 Task: Search for the email with the subject Request for a blog post logged in from softage.1@softage.net with the filter, email from softage.4@softage.net and a new filter,  Skip the Inbox
Action: Mouse moved to (678, 68)
Screenshot: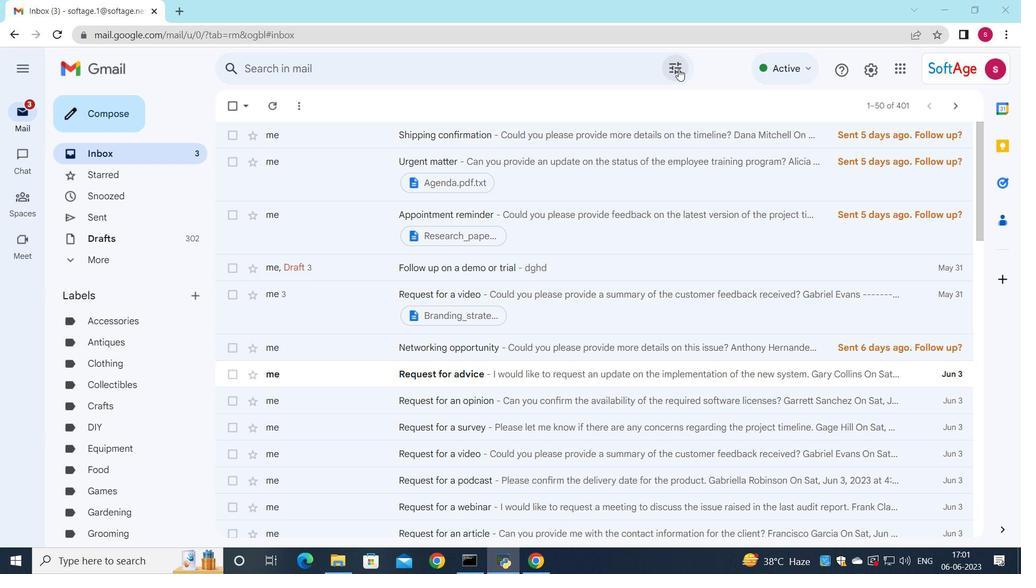 
Action: Mouse pressed left at (678, 68)
Screenshot: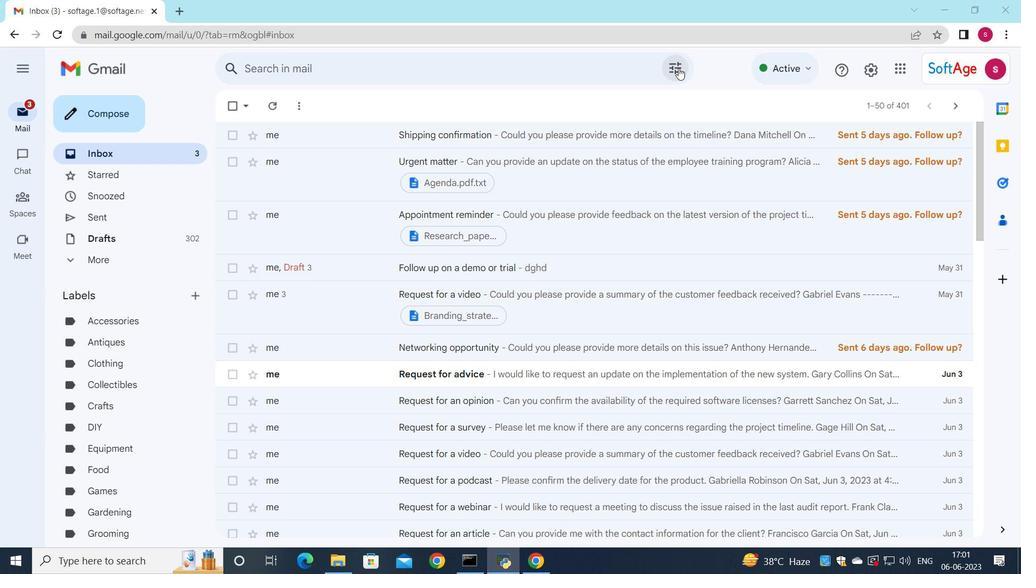
Action: Mouse moved to (326, 97)
Screenshot: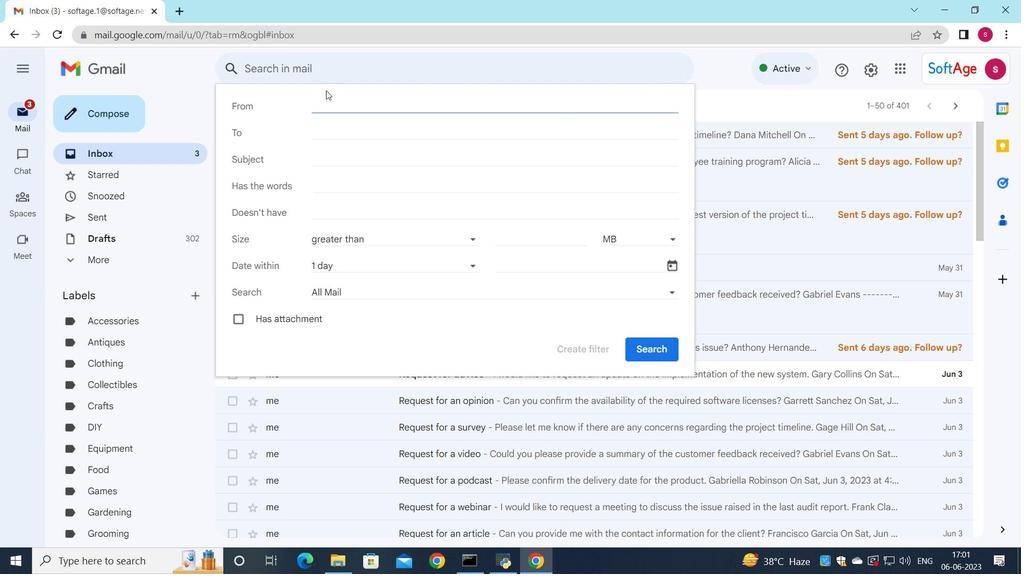 
Action: Mouse pressed left at (326, 97)
Screenshot: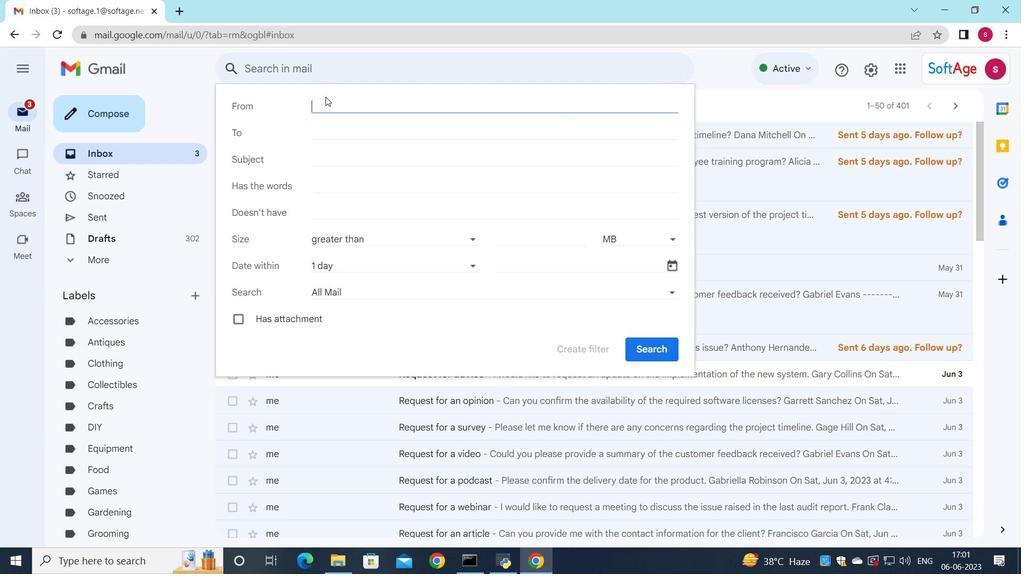 
Action: Mouse moved to (318, 99)
Screenshot: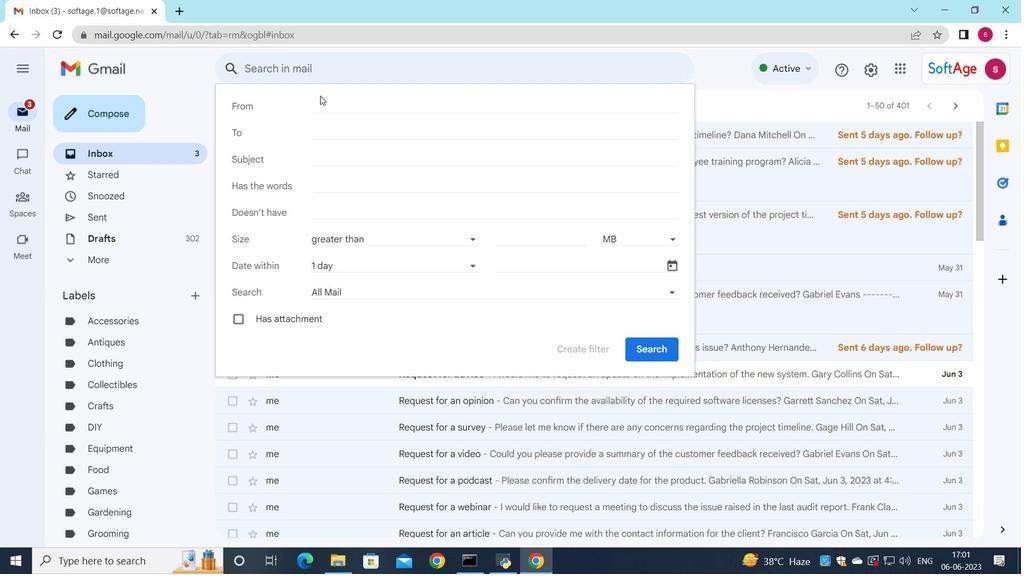 
Action: Mouse pressed left at (318, 99)
Screenshot: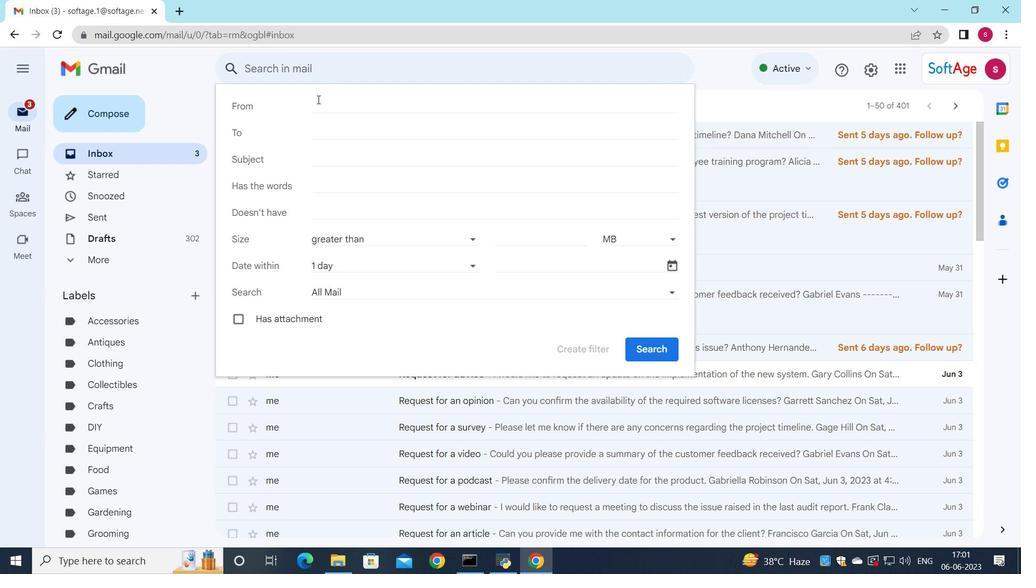 
Action: Mouse moved to (557, 165)
Screenshot: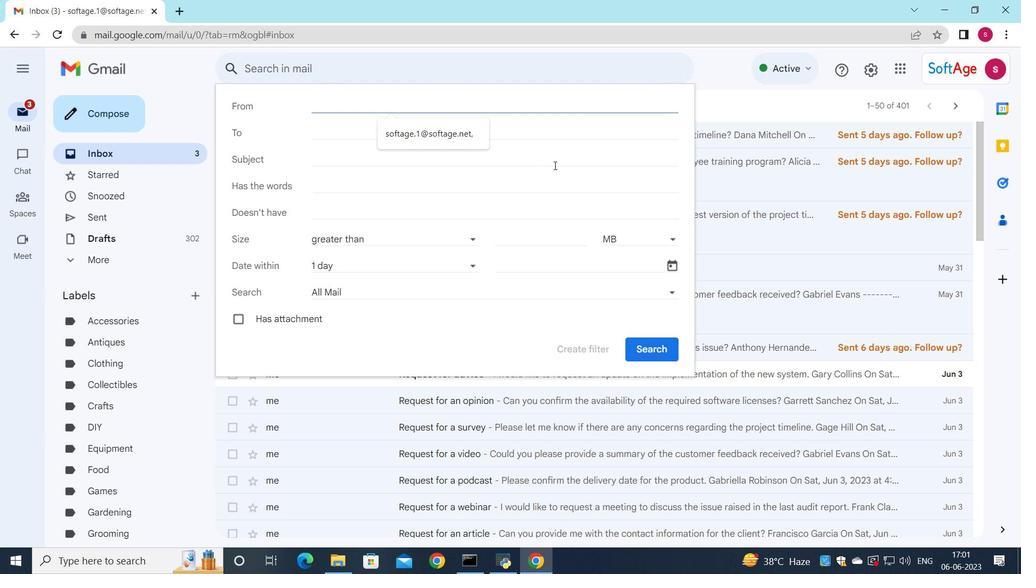 
Action: Key pressed <Key.shift>S
Screenshot: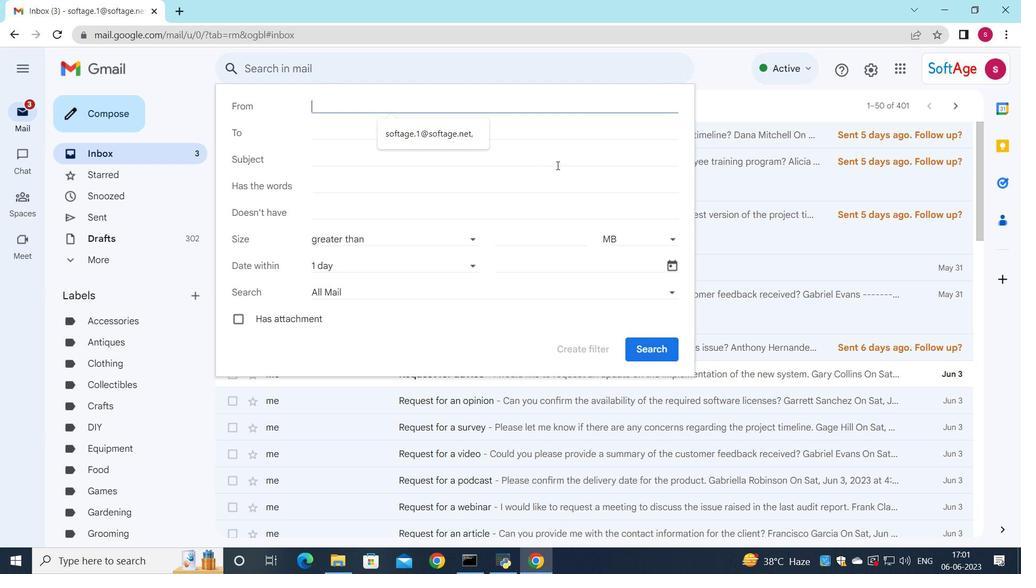 
Action: Mouse moved to (420, 124)
Screenshot: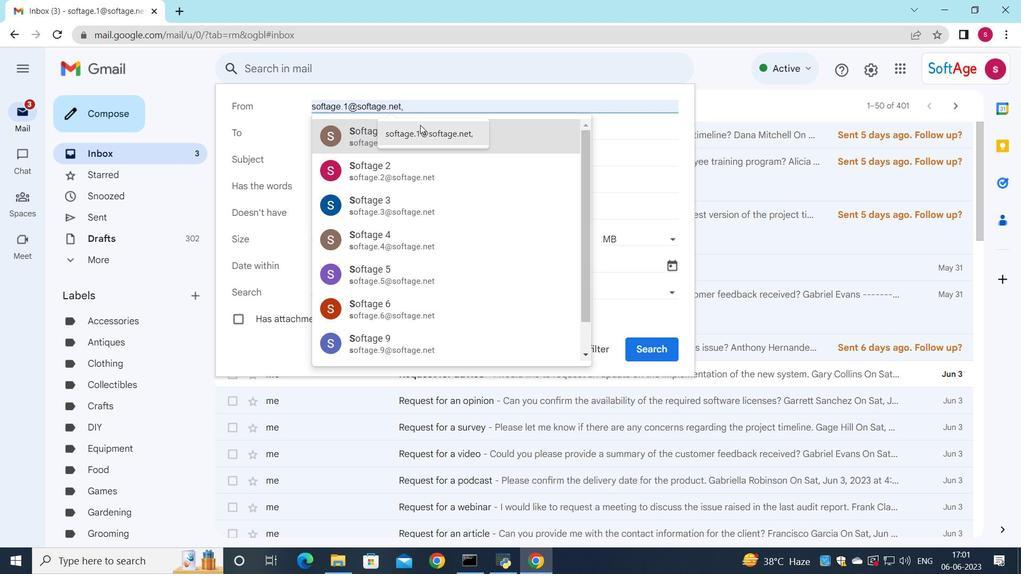 
Action: Mouse pressed left at (420, 124)
Screenshot: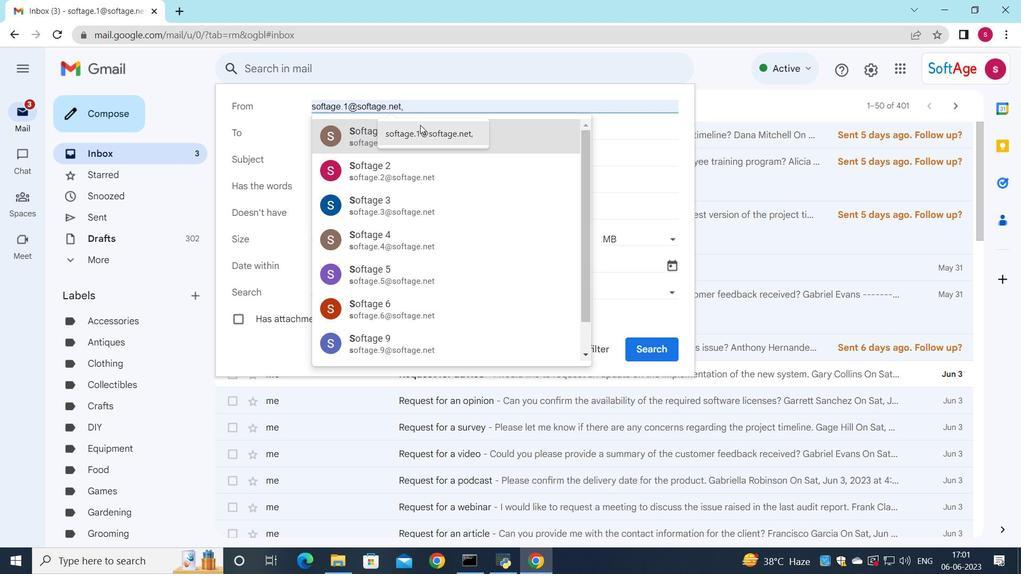 
Action: Mouse moved to (349, 134)
Screenshot: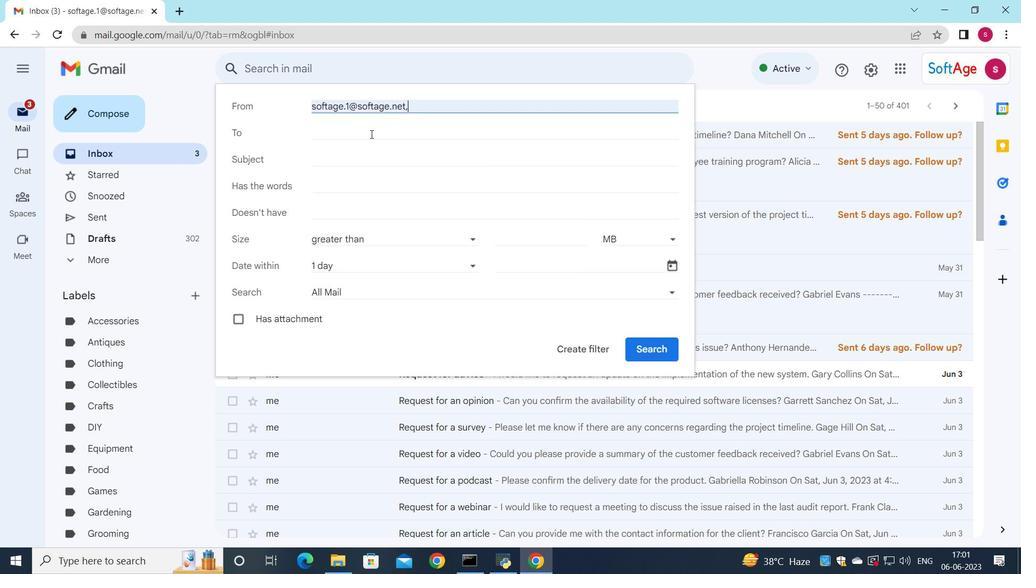 
Action: Mouse pressed left at (349, 134)
Screenshot: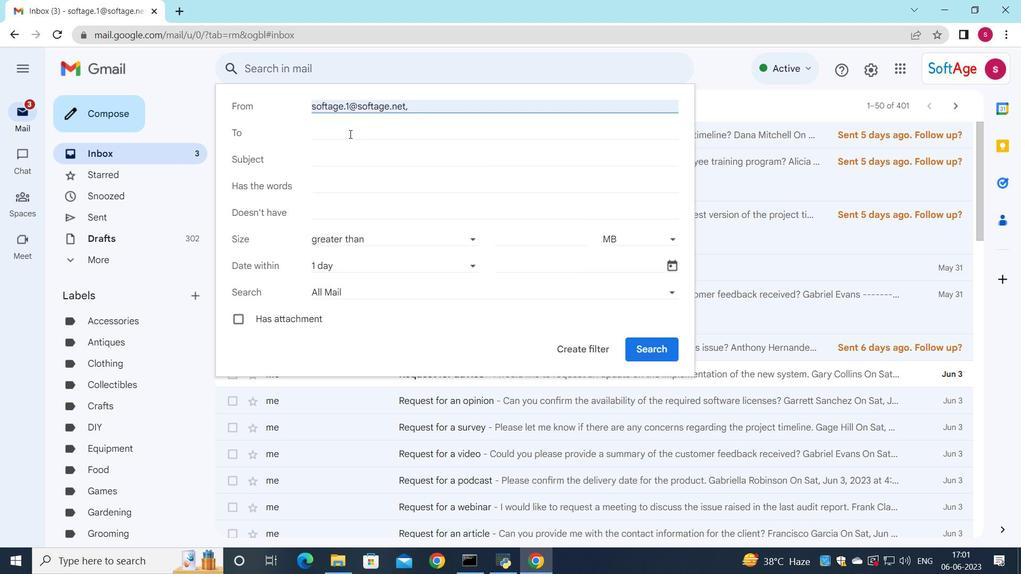
Action: Mouse moved to (445, 203)
Screenshot: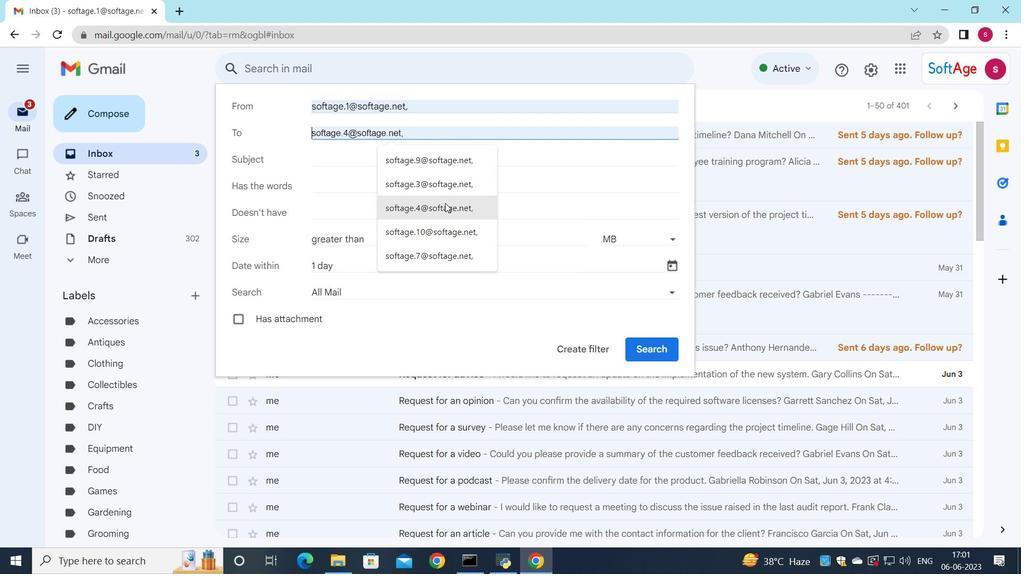 
Action: Mouse pressed left at (445, 203)
Screenshot: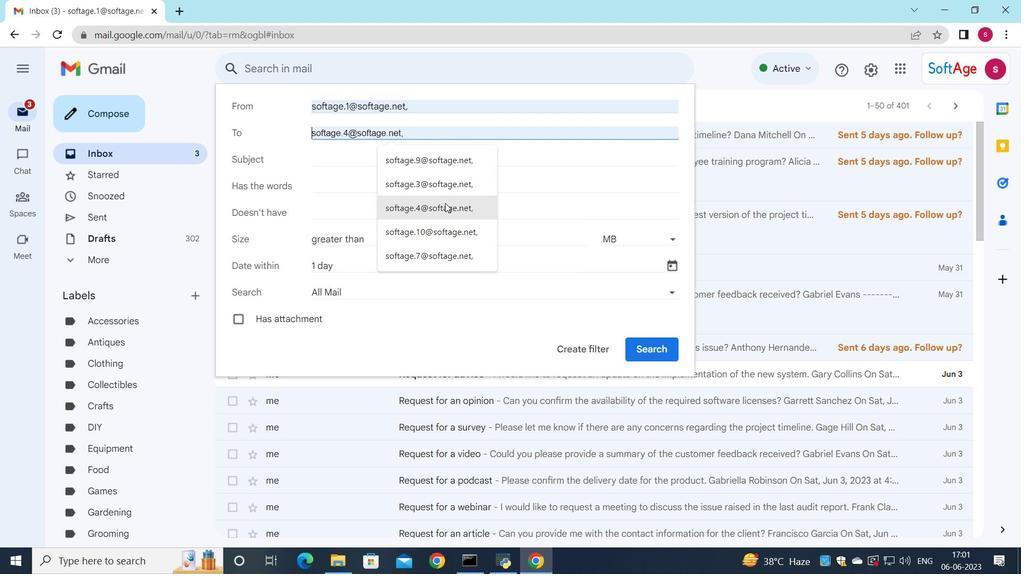 
Action: Mouse moved to (309, 154)
Screenshot: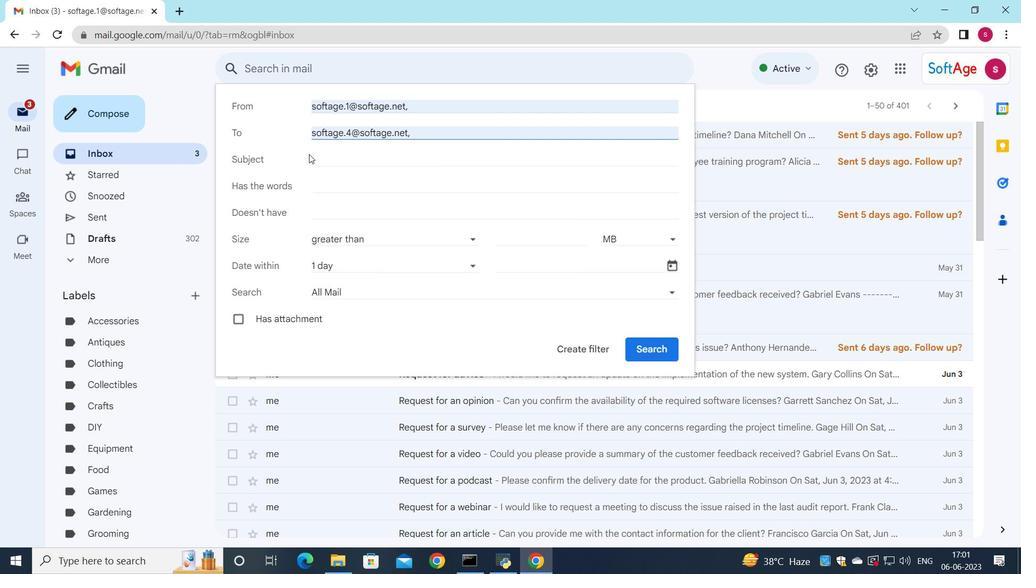 
Action: Mouse pressed left at (309, 154)
Screenshot: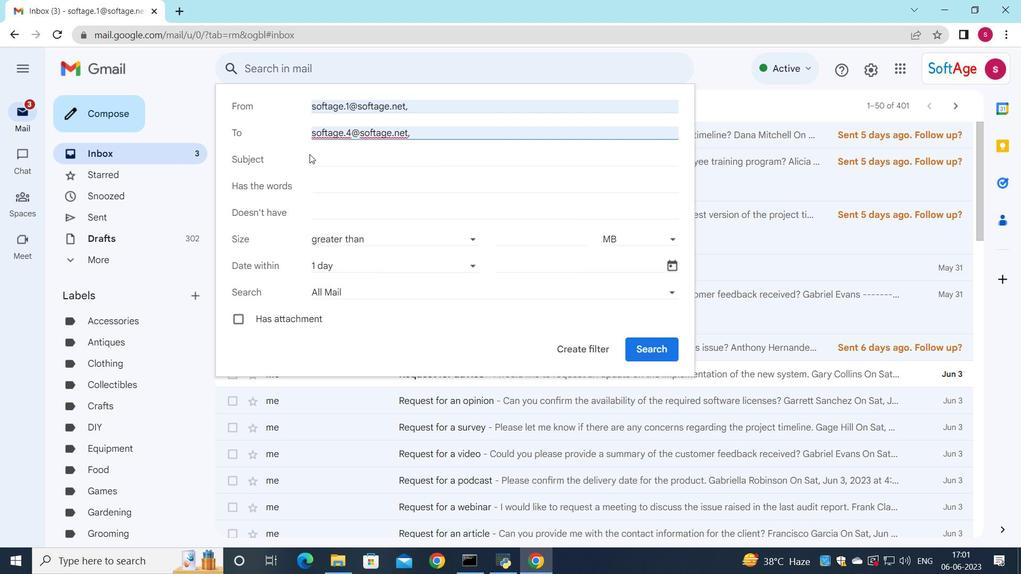 
Action: Mouse moved to (376, 165)
Screenshot: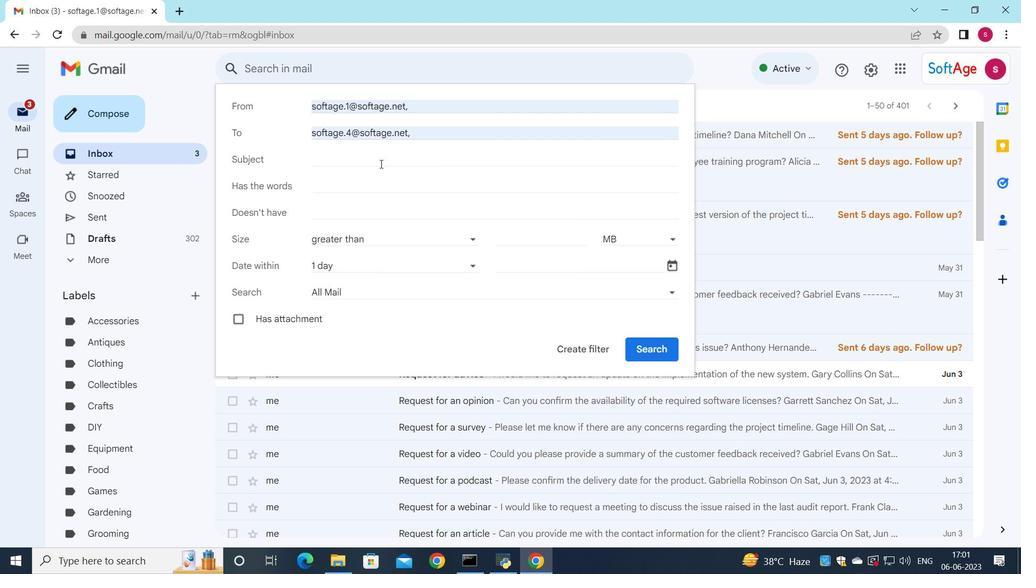 
Action: Mouse pressed left at (376, 165)
Screenshot: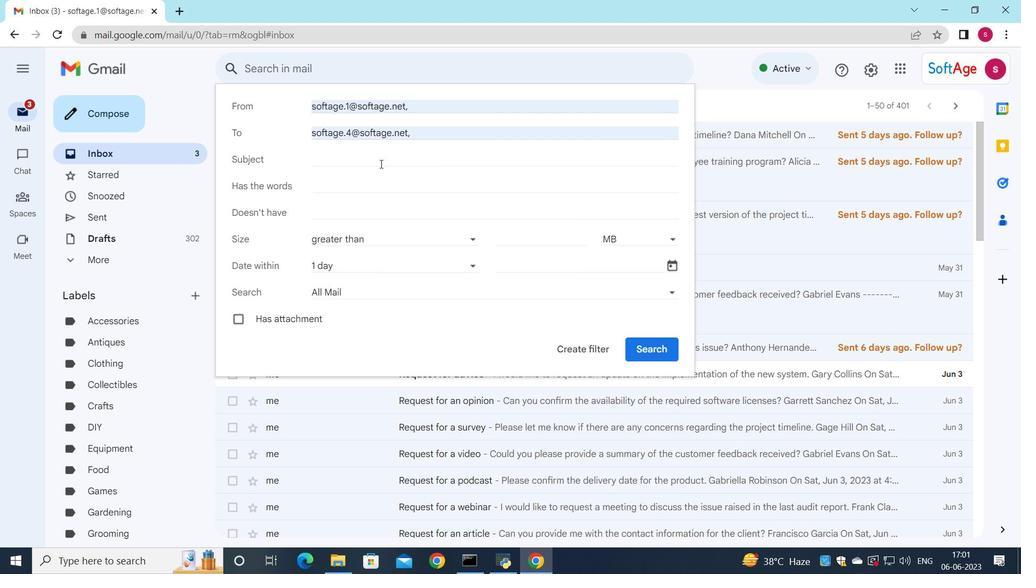 
Action: Mouse moved to (705, 233)
Screenshot: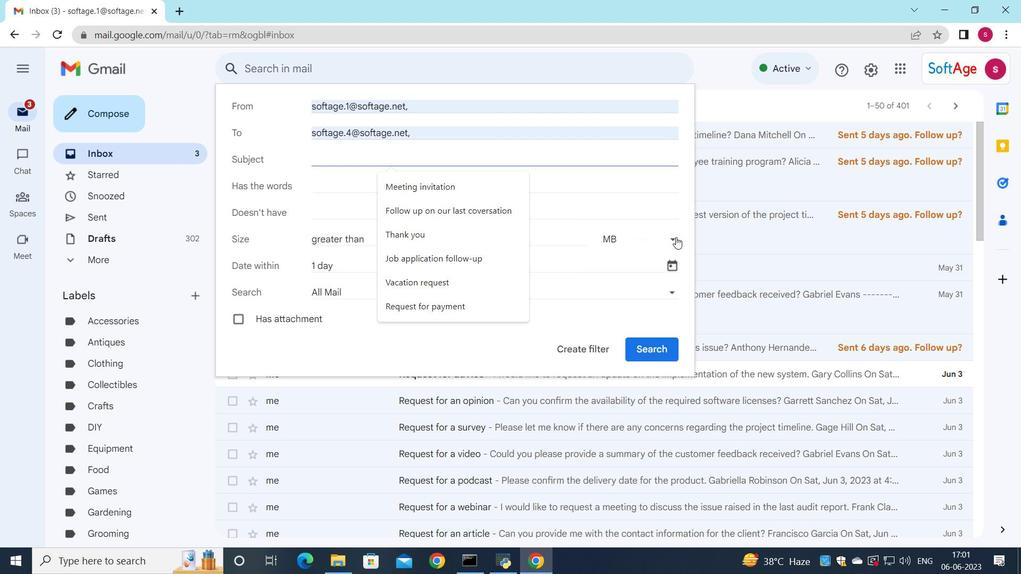 
Action: Key pressed <Key.shift>Requst<Key.space><Key.backspace><Key.backspace><Key.backspace><Key.backspace><Key.backspace>quest<Key.space>for<Key.space>a<Key.space>blog<Key.space>post
Screenshot: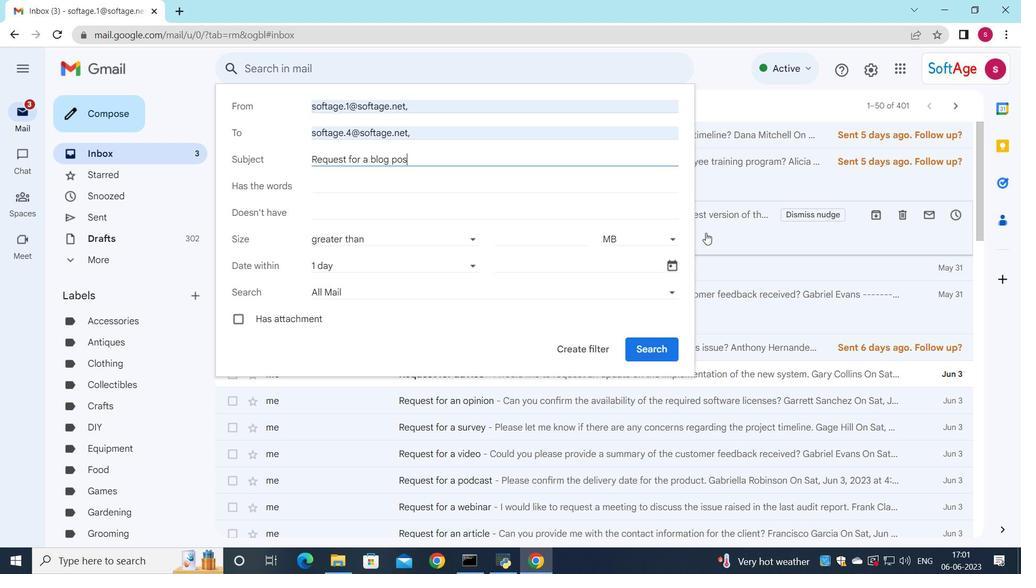 
Action: Mouse moved to (472, 263)
Screenshot: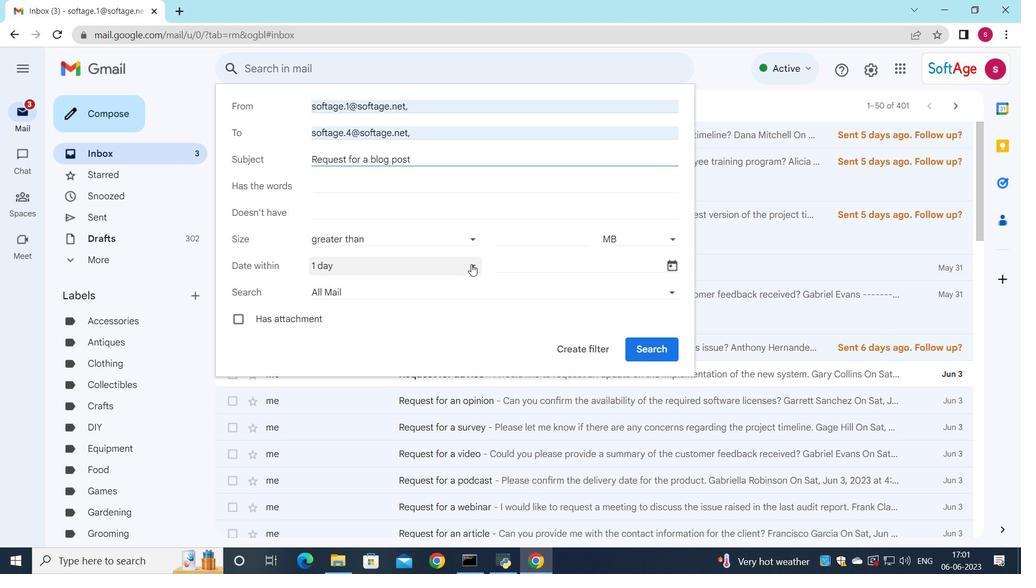 
Action: Mouse pressed left at (472, 263)
Screenshot: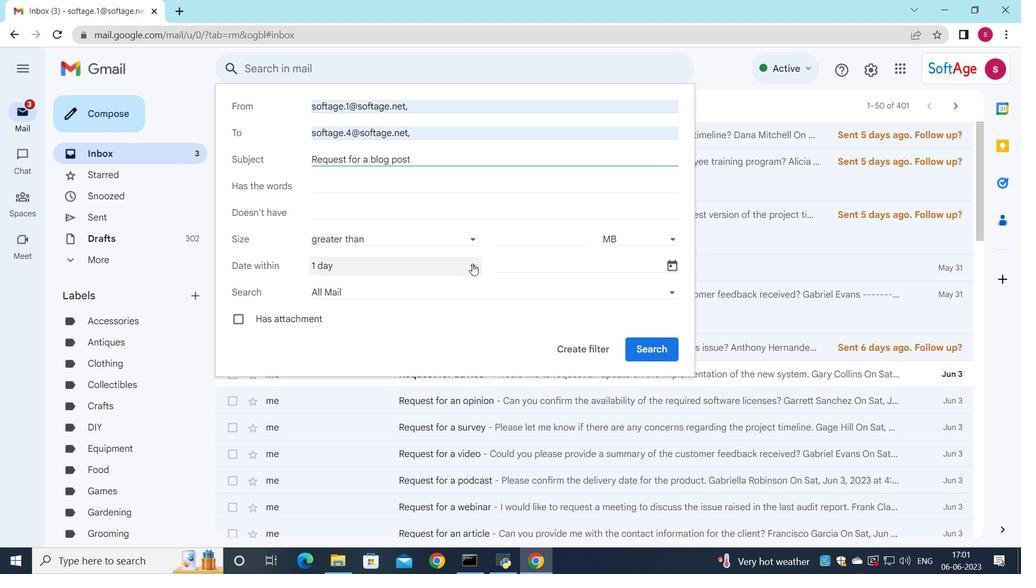 
Action: Mouse moved to (369, 419)
Screenshot: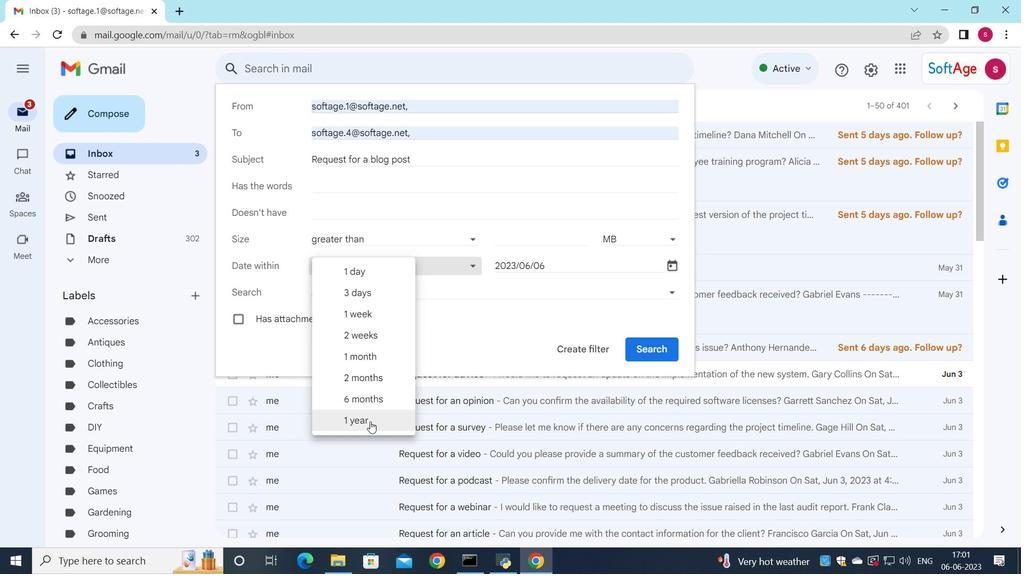 
Action: Mouse pressed left at (369, 419)
Screenshot: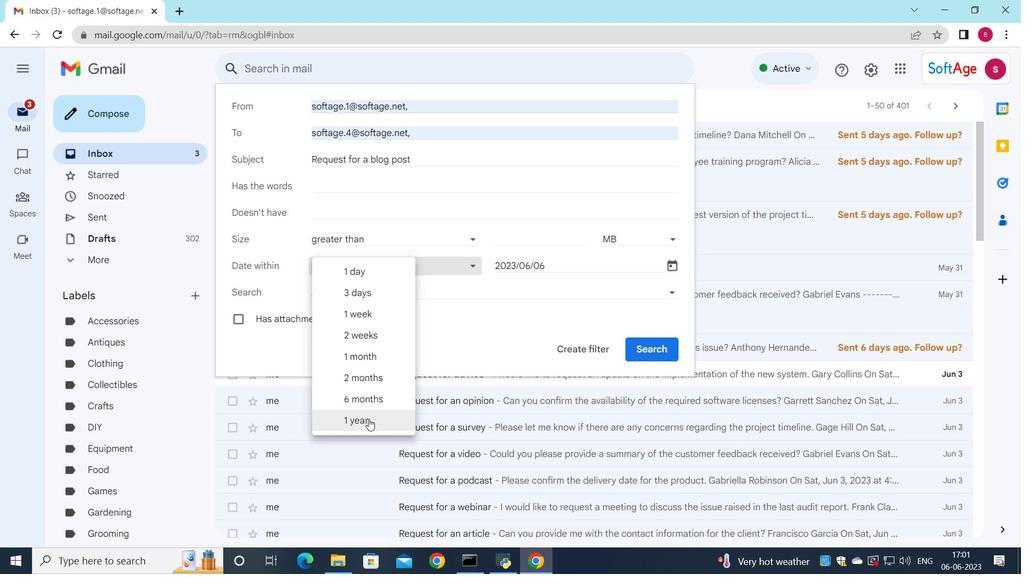 
Action: Mouse moved to (581, 347)
Screenshot: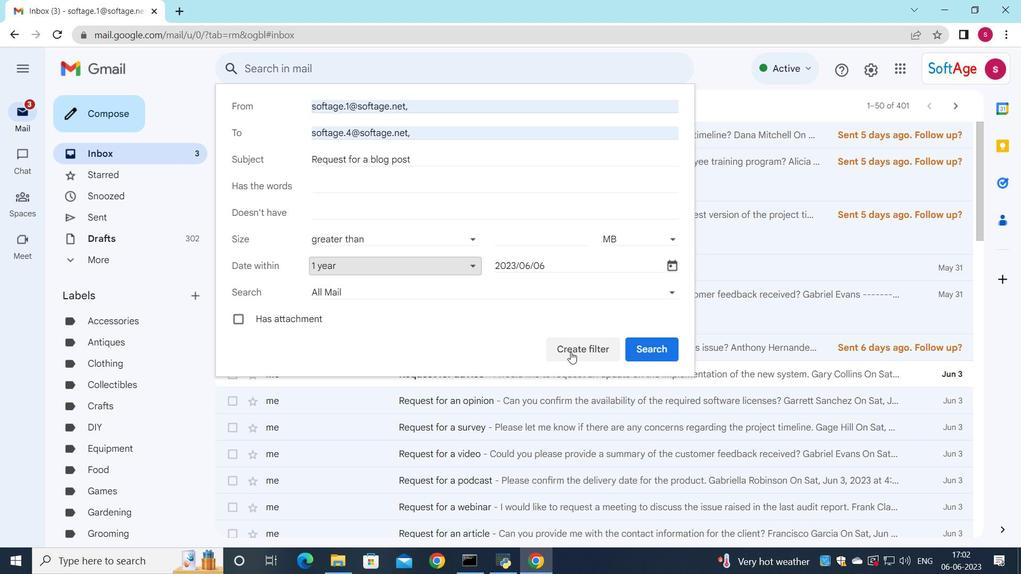 
Action: Mouse pressed left at (581, 347)
Screenshot: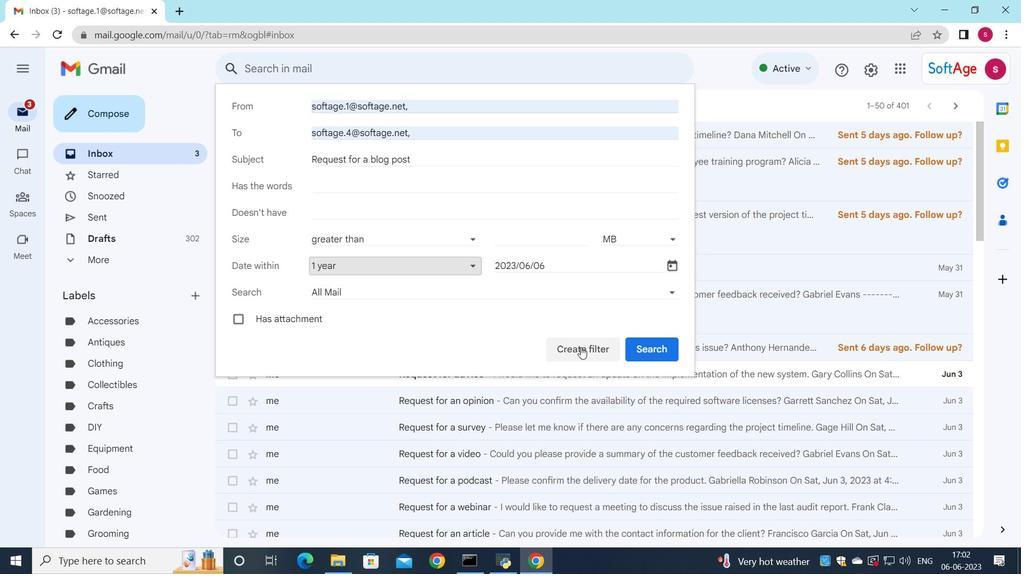 
Action: Mouse moved to (241, 134)
Screenshot: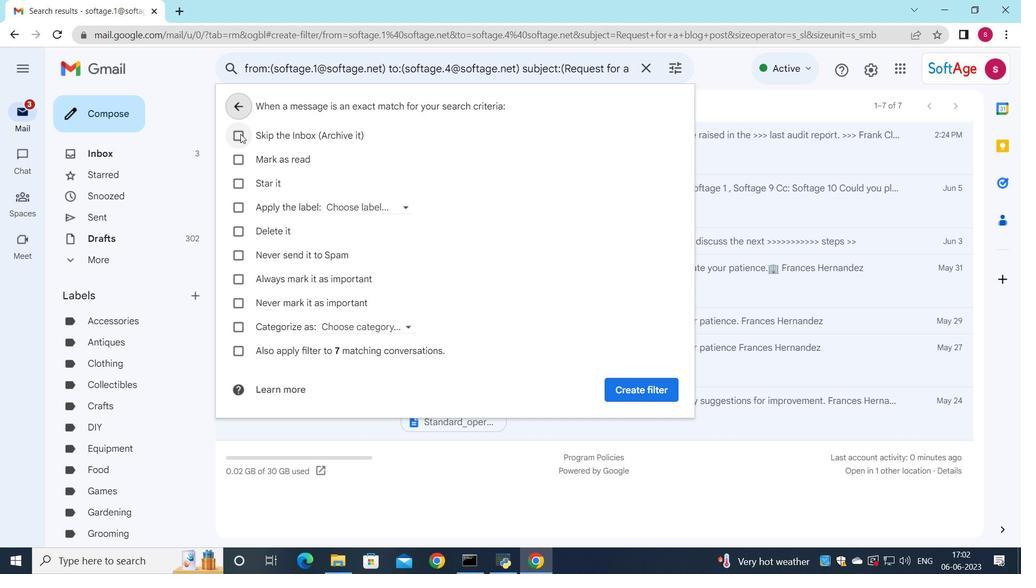
Action: Mouse pressed left at (241, 134)
Screenshot: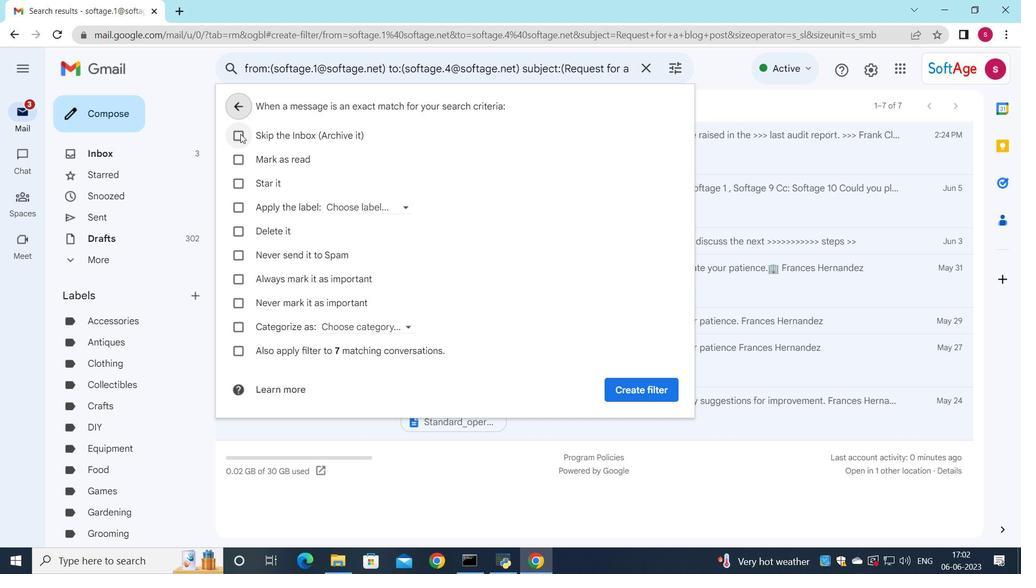 
Action: Mouse moved to (632, 384)
Screenshot: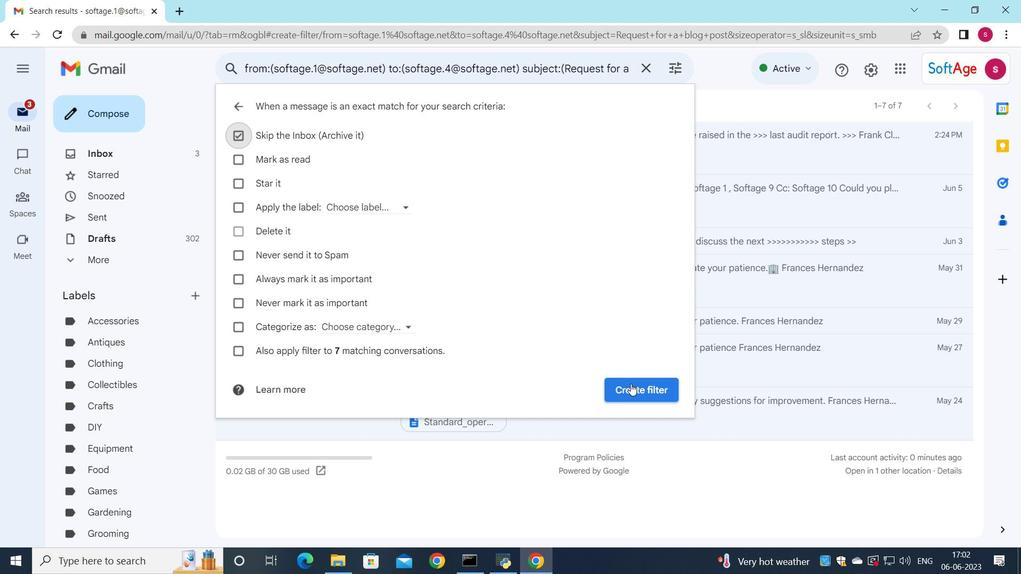 
Action: Mouse pressed left at (632, 384)
Screenshot: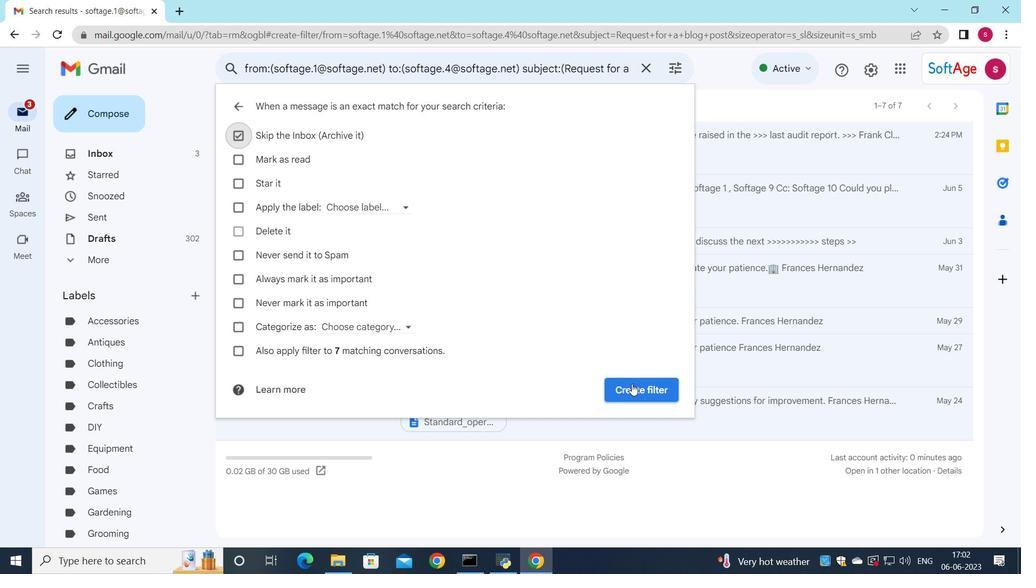 
Action: Mouse moved to (651, 364)
Screenshot: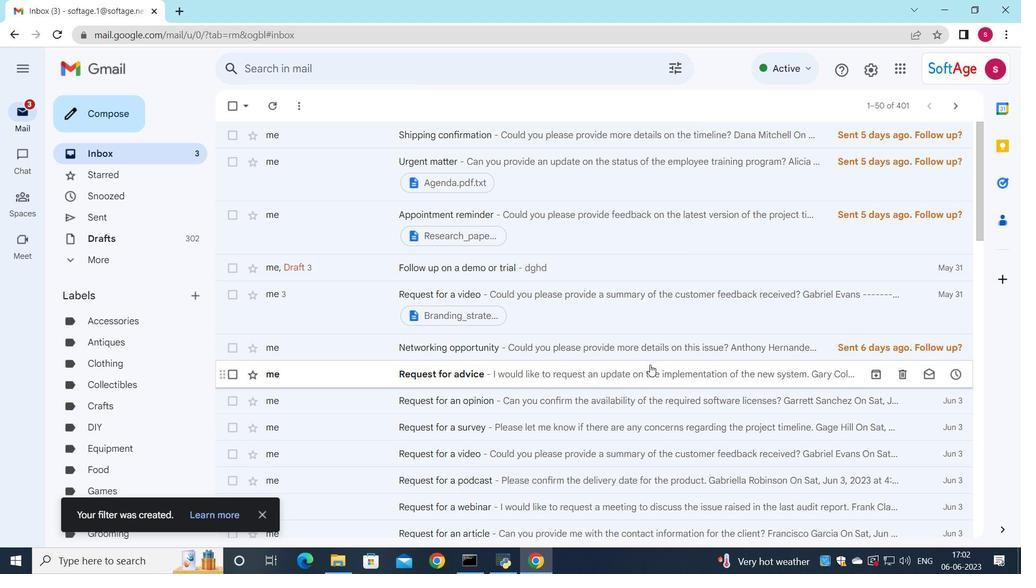 
